 Task: Look for products in the category "Drink Mixes" from the brand "Sunfood Superfoods".
Action: Mouse moved to (19, 95)
Screenshot: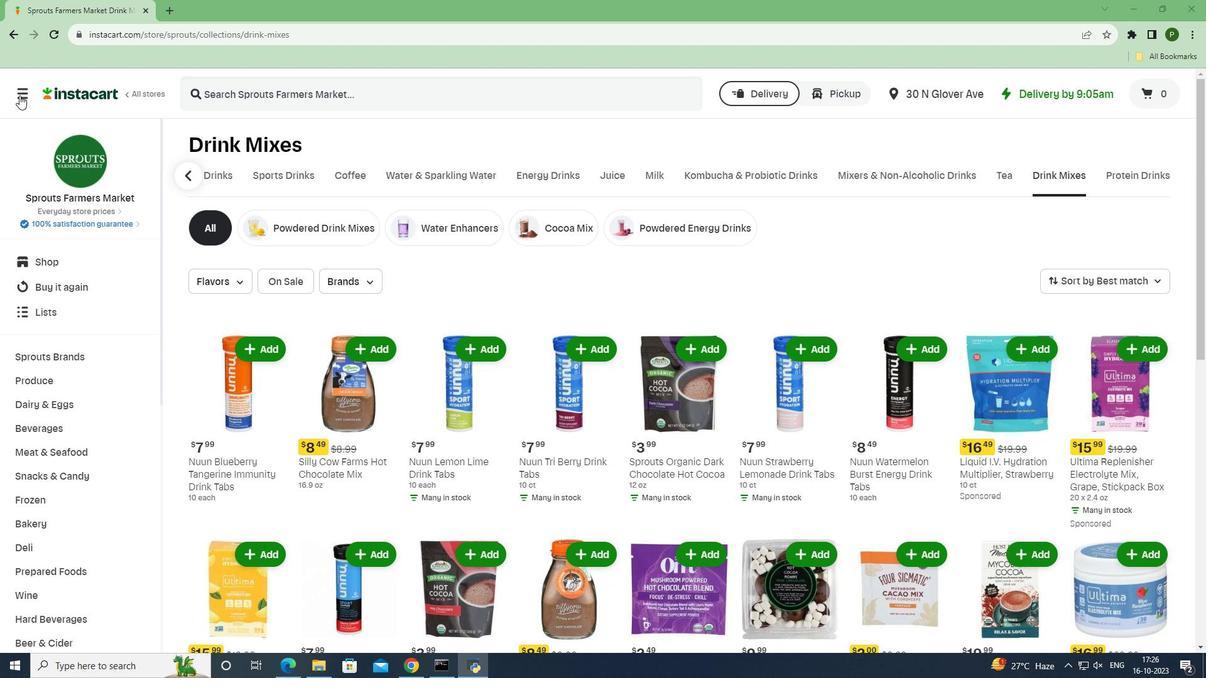 
Action: Mouse pressed left at (19, 95)
Screenshot: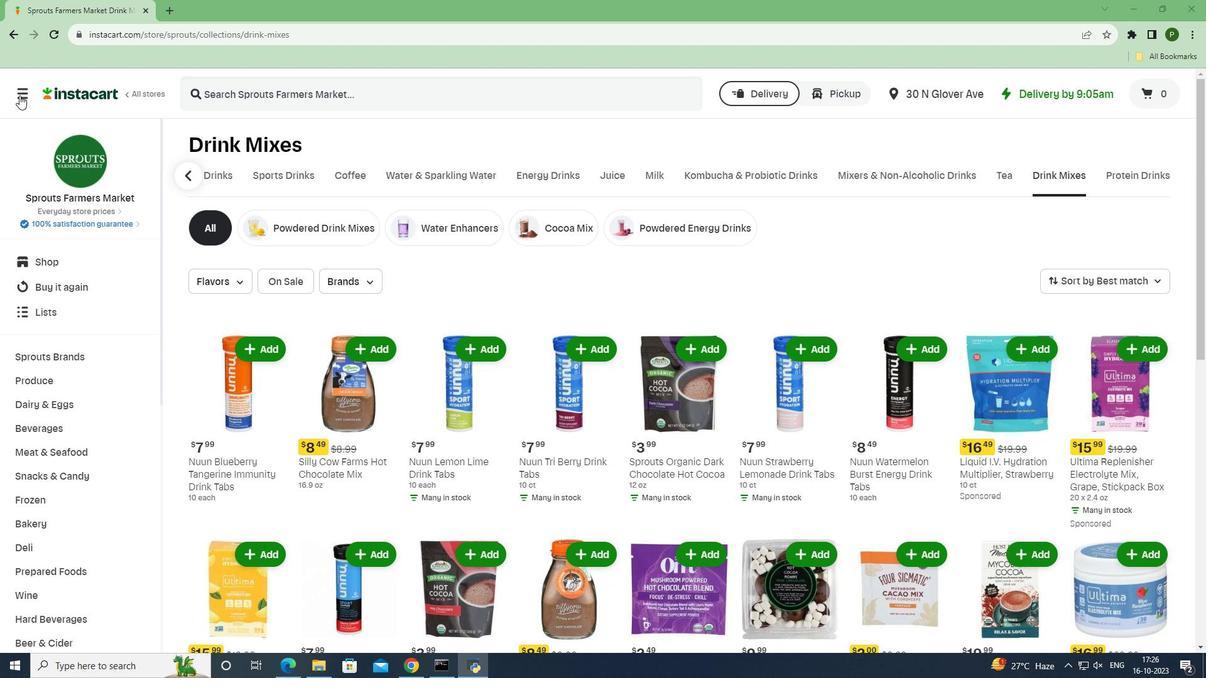 
Action: Mouse moved to (32, 328)
Screenshot: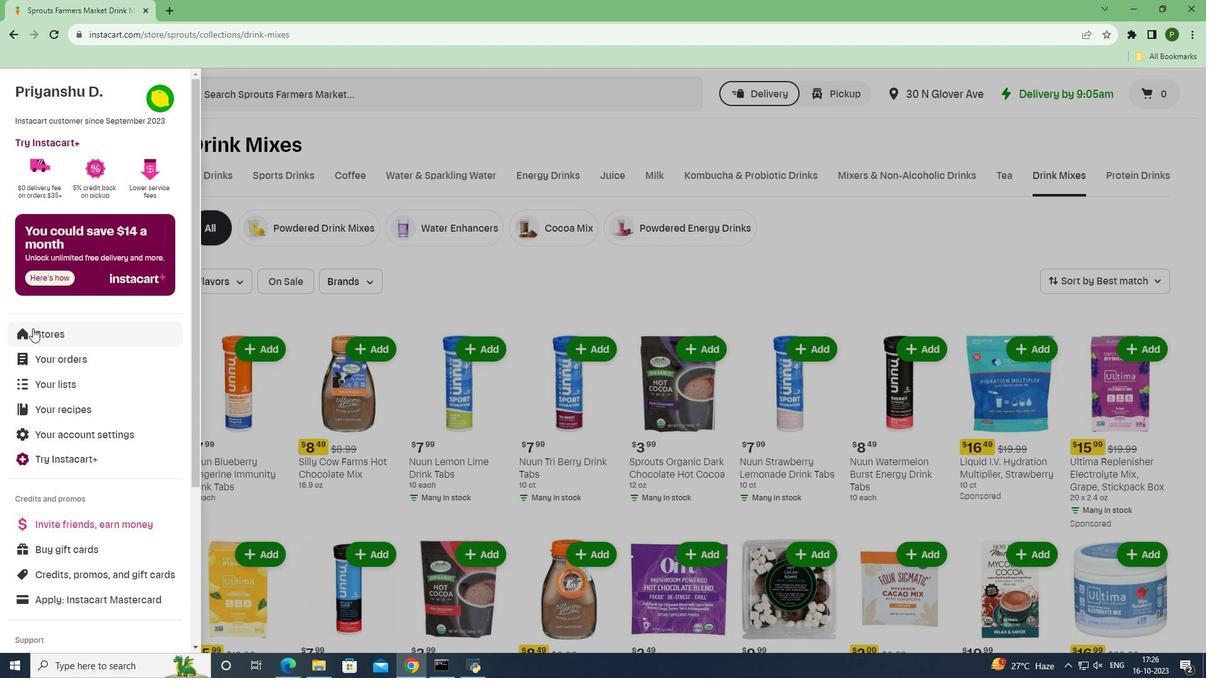 
Action: Mouse pressed left at (32, 328)
Screenshot: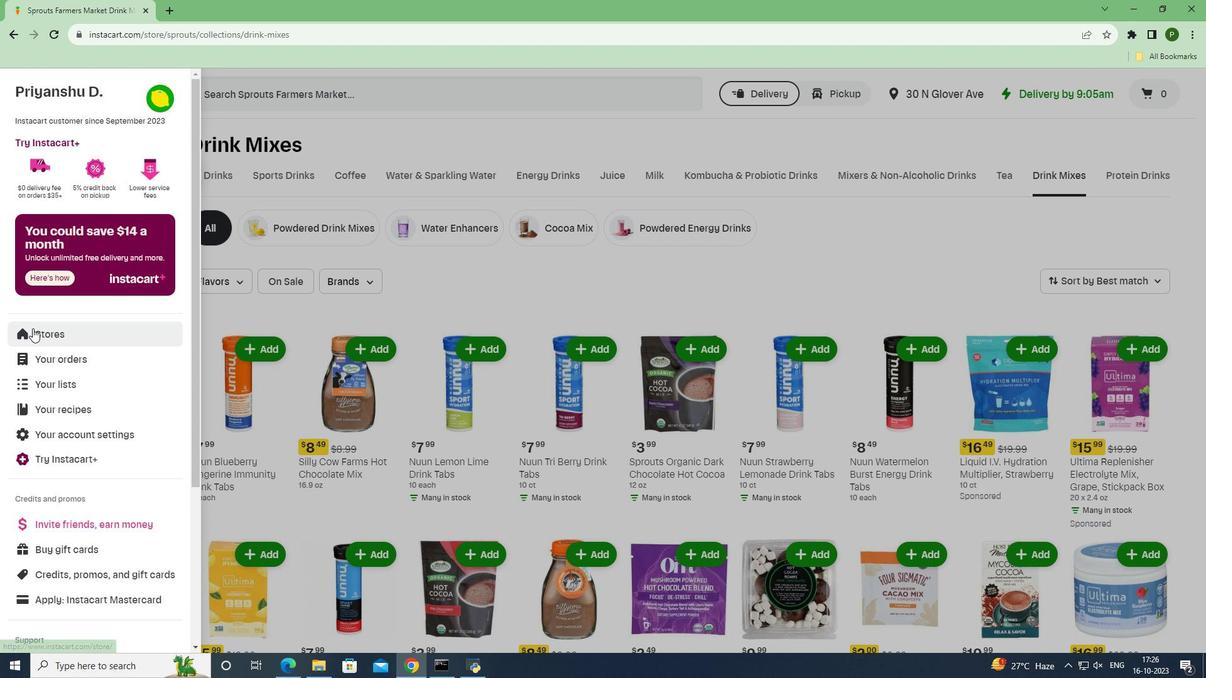 
Action: Mouse moved to (270, 151)
Screenshot: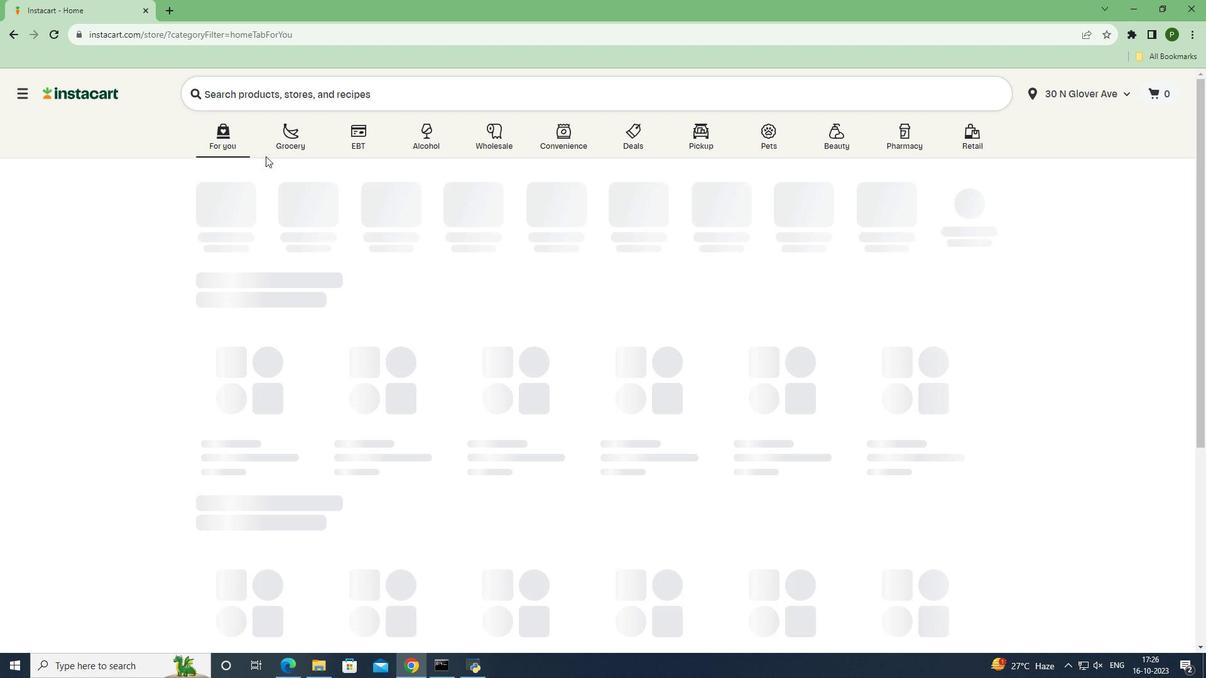 
Action: Mouse pressed left at (270, 151)
Screenshot: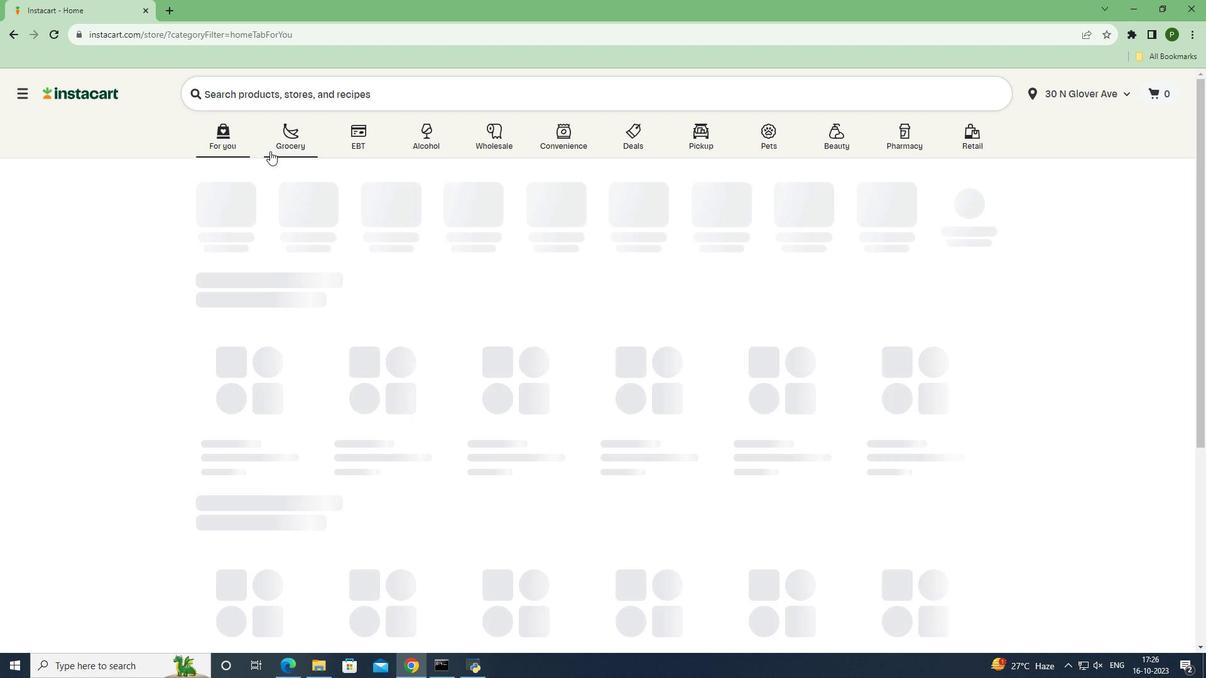 
Action: Mouse moved to (836, 290)
Screenshot: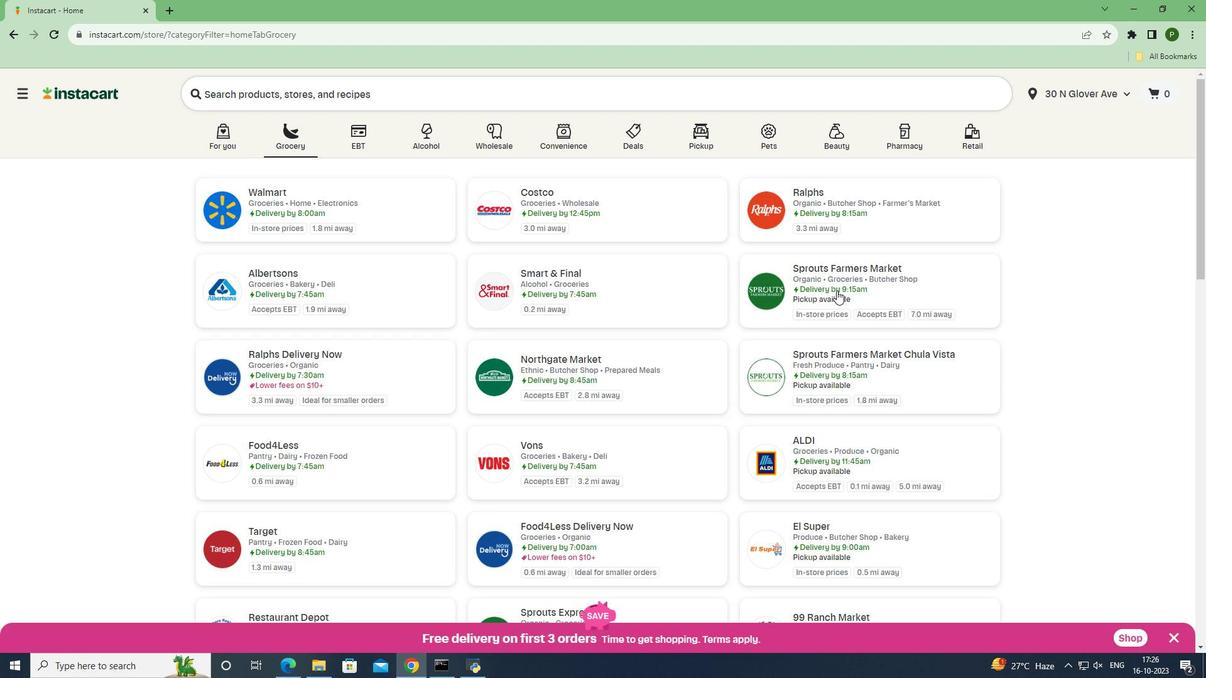 
Action: Mouse pressed left at (836, 290)
Screenshot: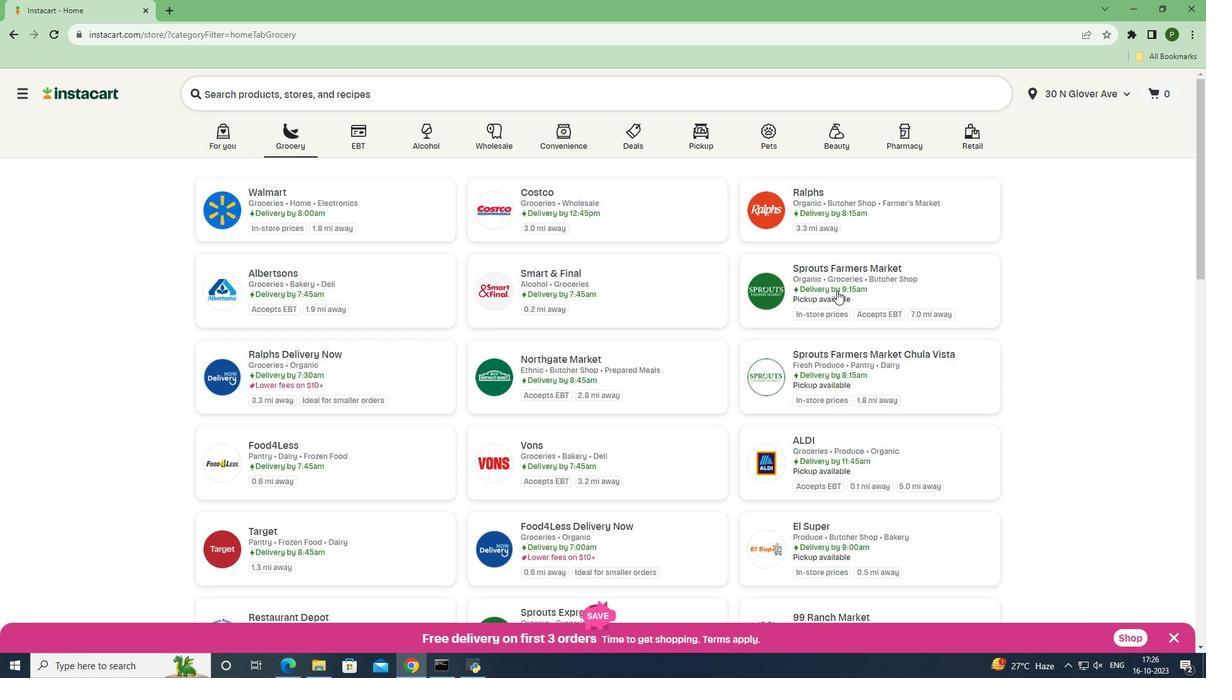 
Action: Mouse moved to (72, 425)
Screenshot: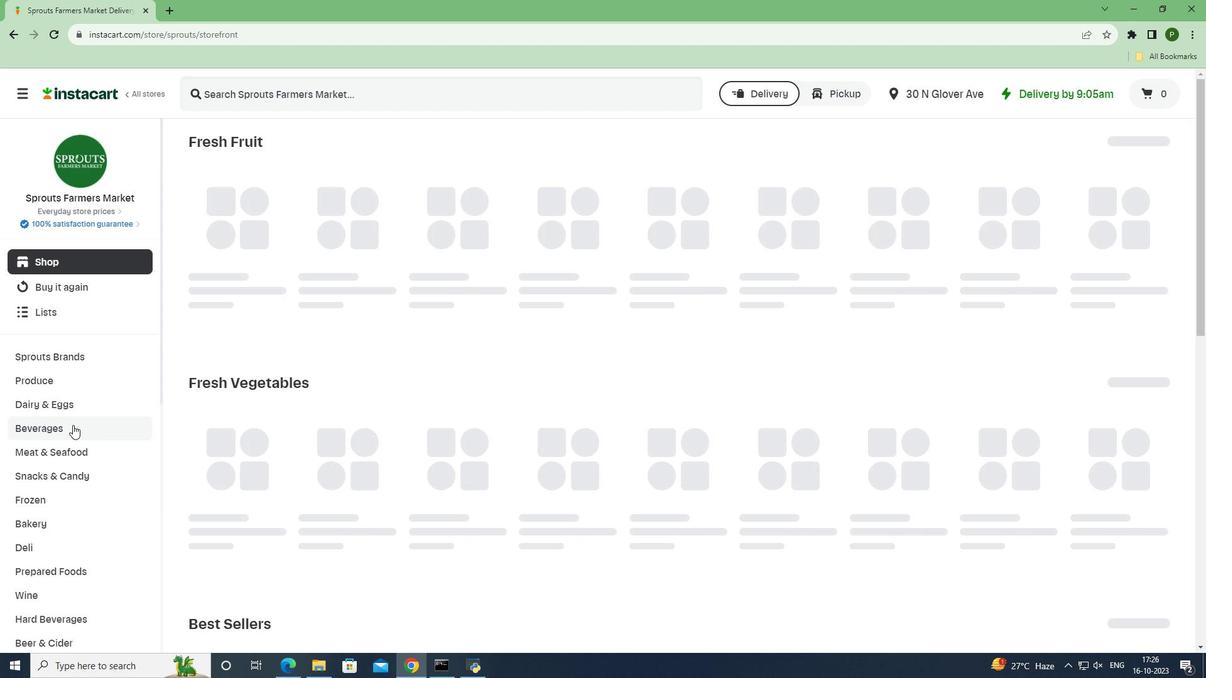 
Action: Mouse pressed left at (72, 425)
Screenshot: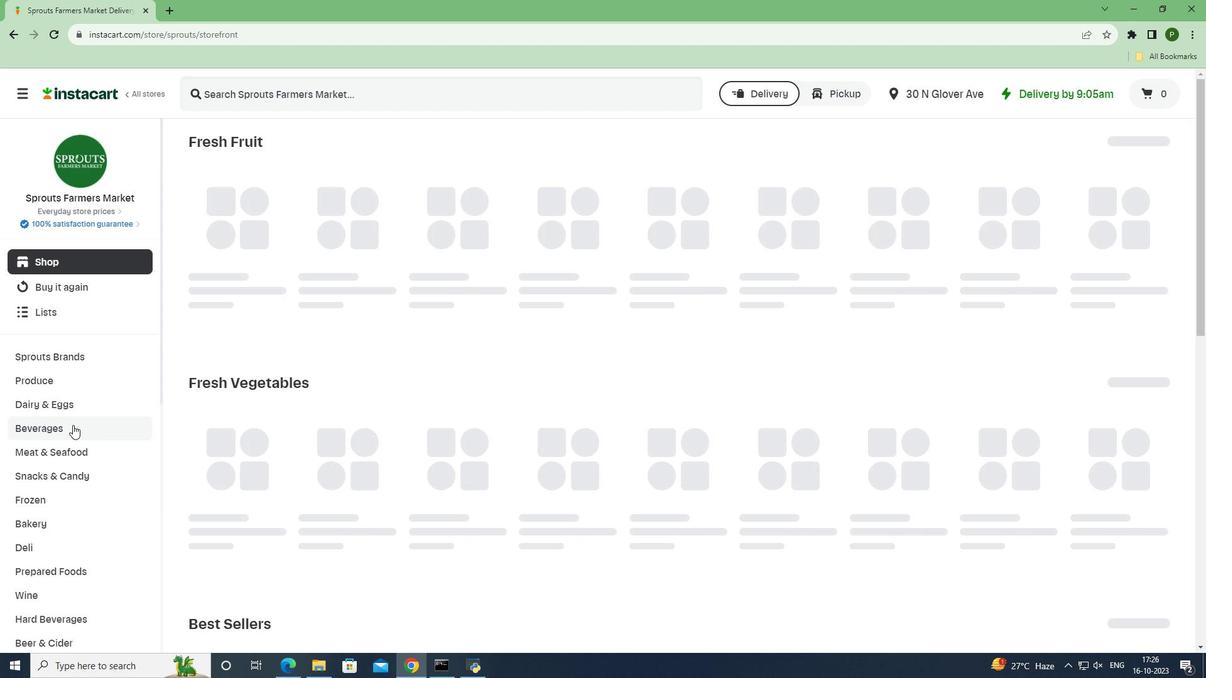 
Action: Mouse moved to (1133, 175)
Screenshot: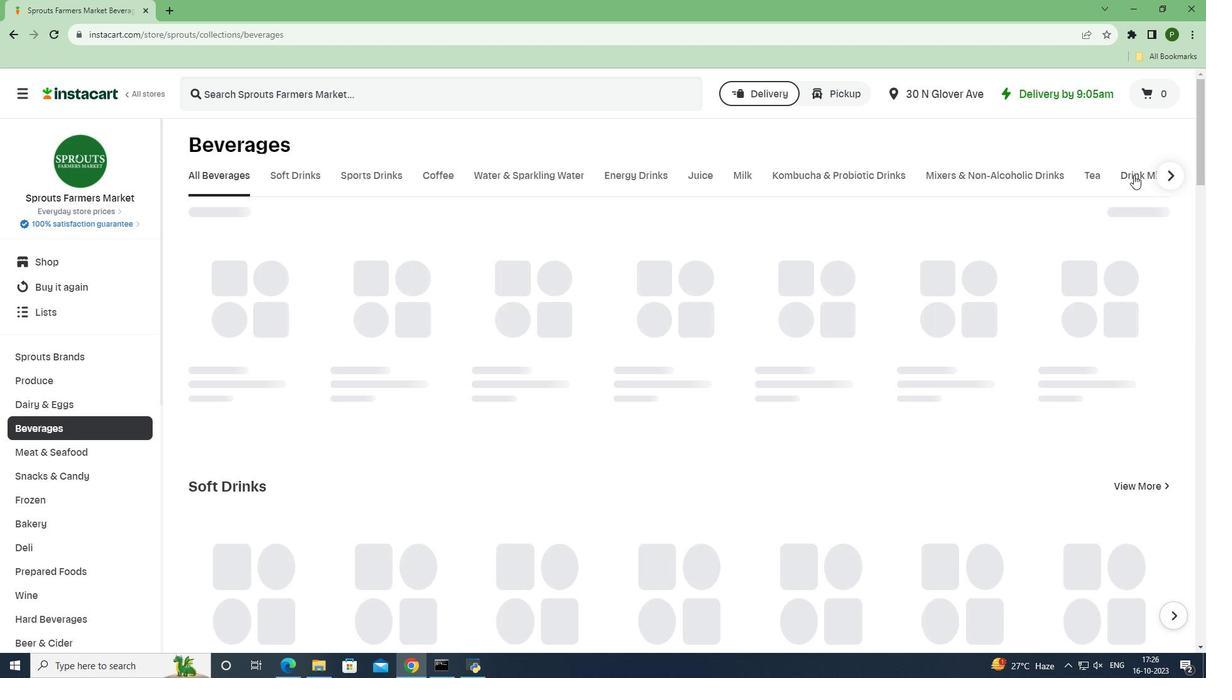 
Action: Mouse pressed left at (1133, 175)
Screenshot: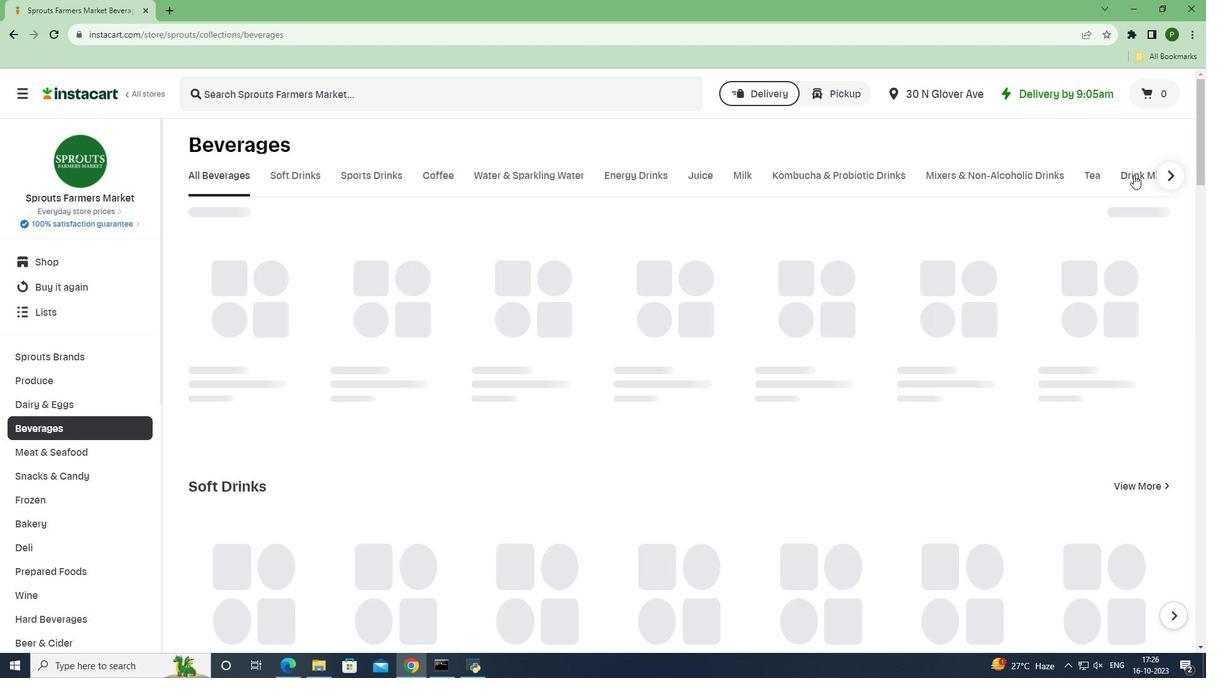 
Action: Mouse moved to (716, 231)
Screenshot: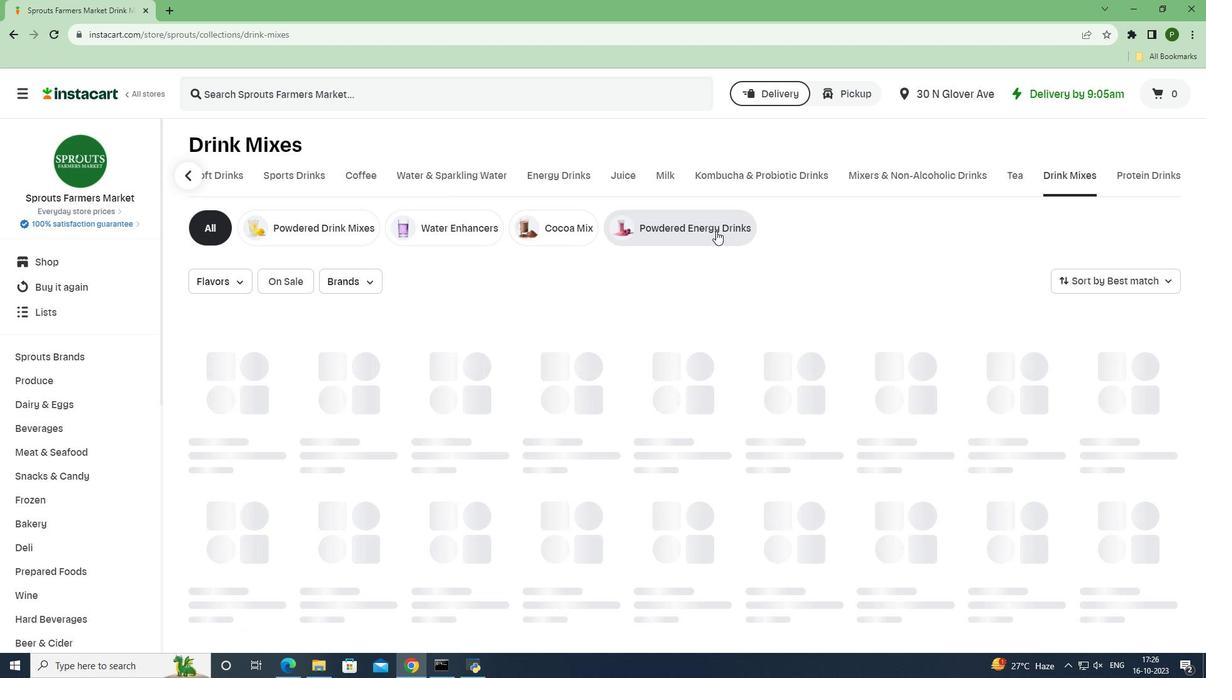 
Action: Mouse pressed left at (716, 231)
Screenshot: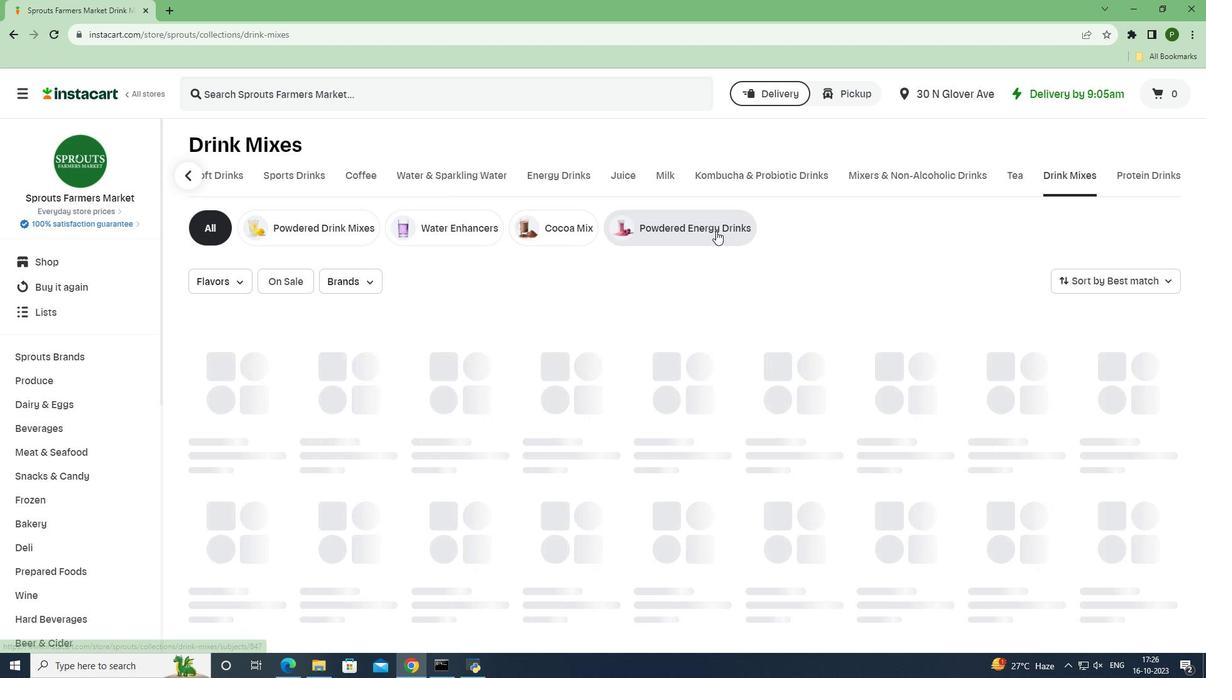 
Action: Mouse moved to (354, 285)
Screenshot: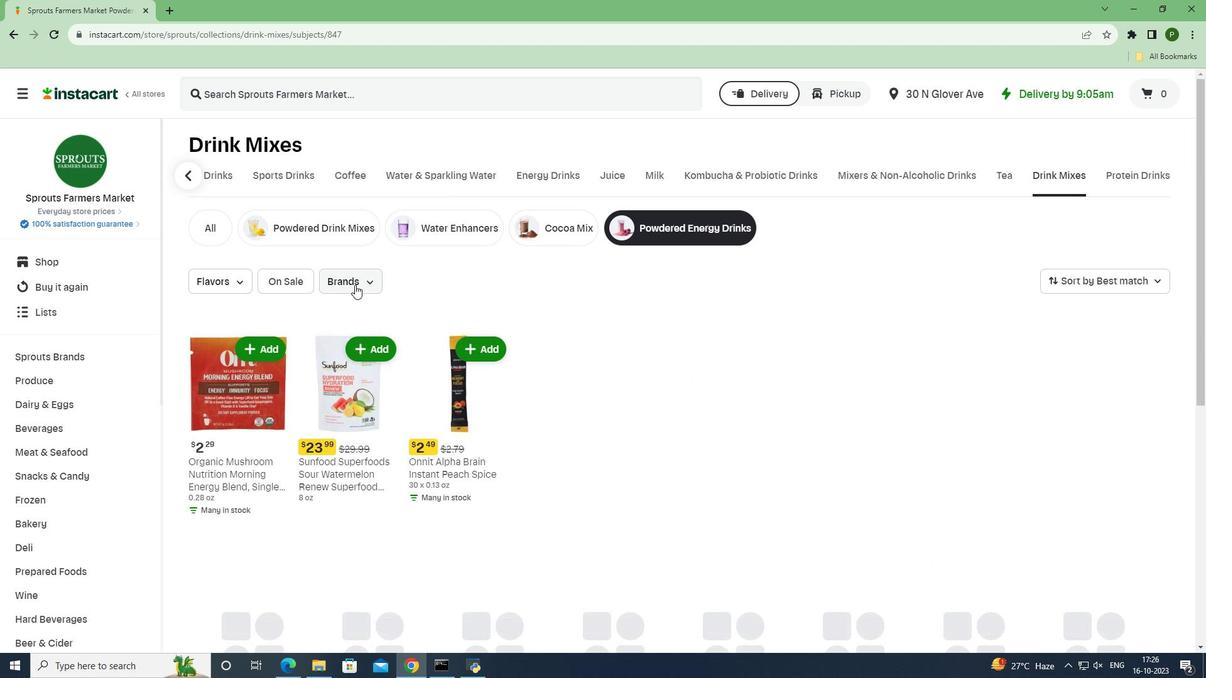 
Action: Mouse pressed left at (354, 285)
Screenshot: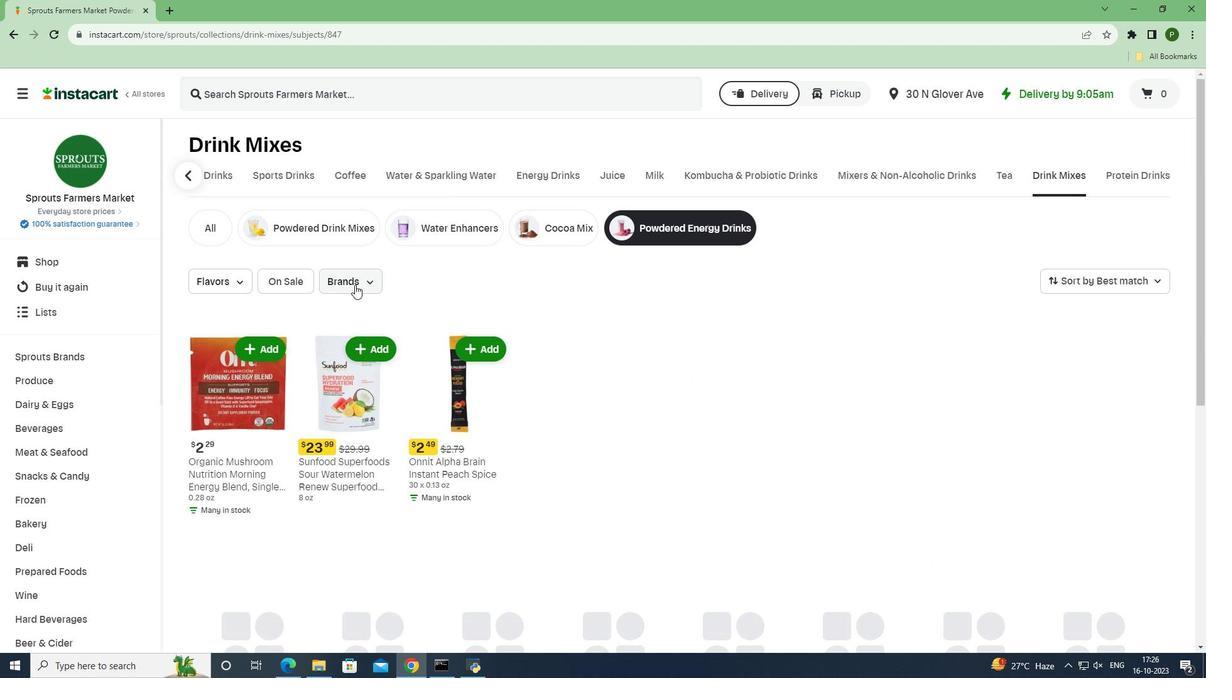 
Action: Mouse moved to (363, 423)
Screenshot: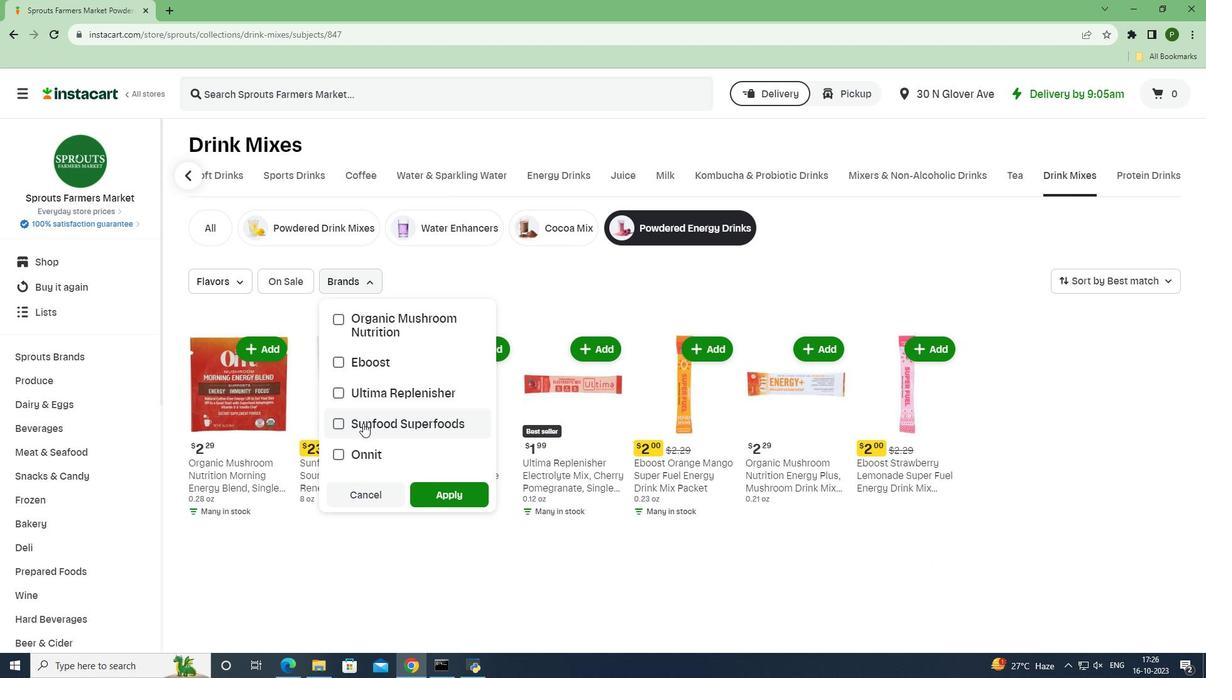 
Action: Mouse pressed left at (363, 423)
Screenshot: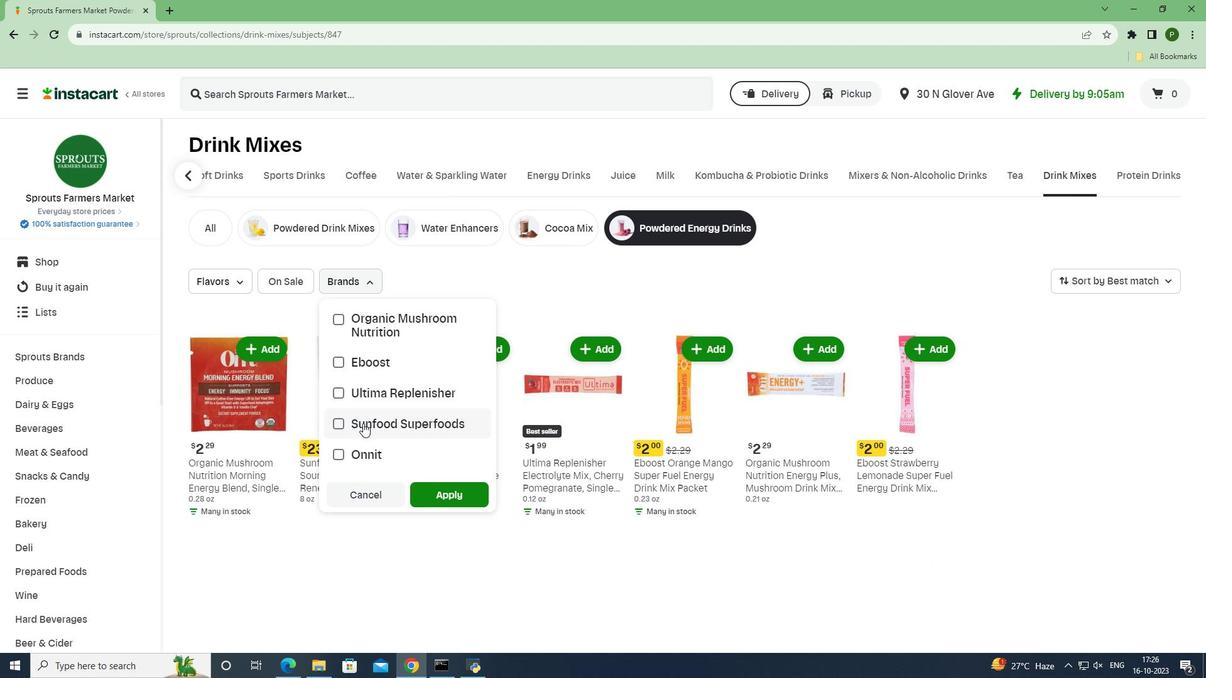 
Action: Mouse moved to (430, 488)
Screenshot: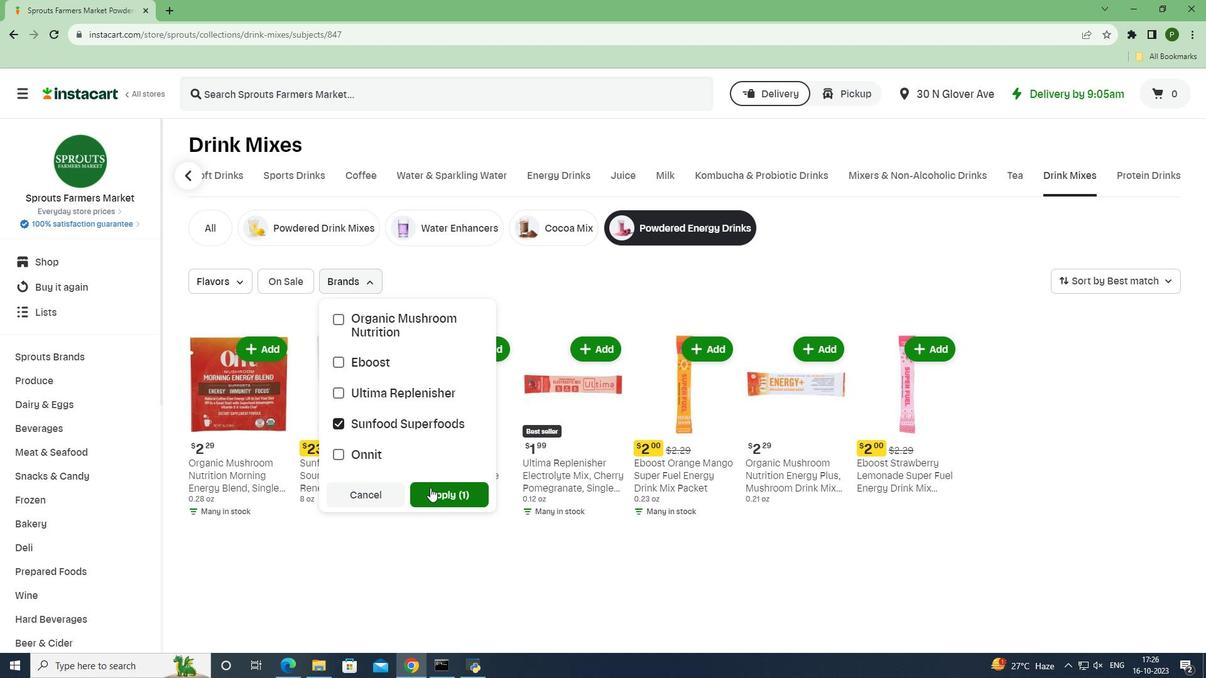 
Action: Mouse pressed left at (430, 488)
Screenshot: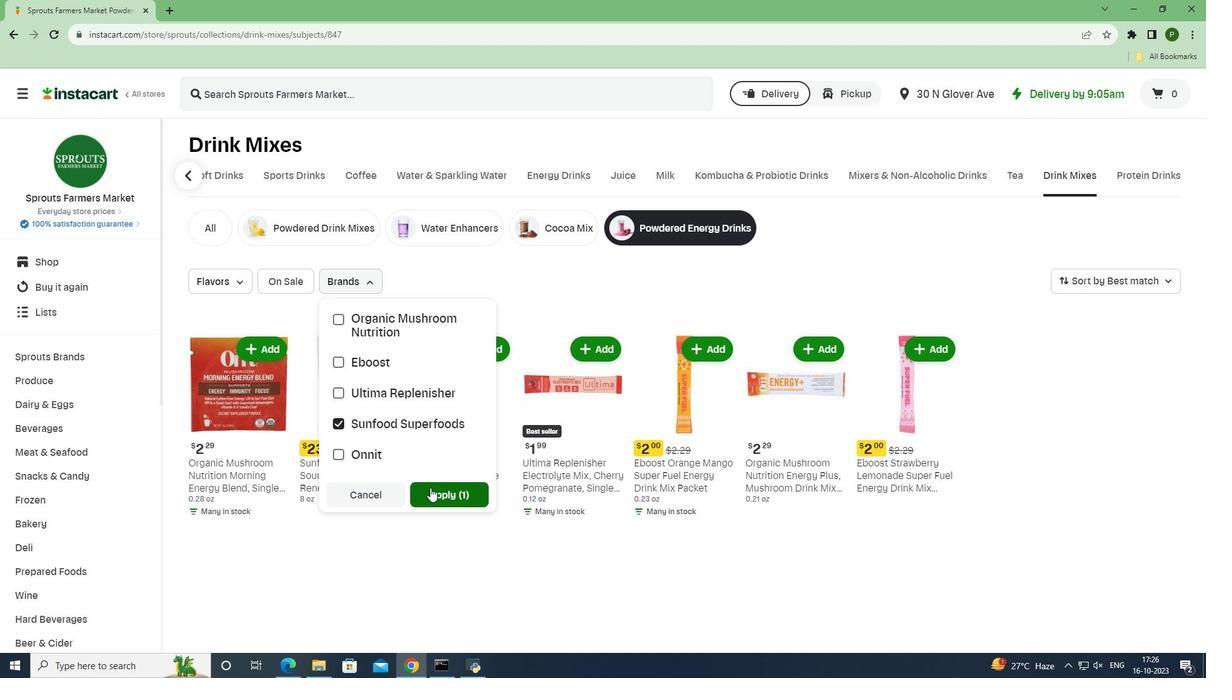 
Action: Mouse moved to (545, 490)
Screenshot: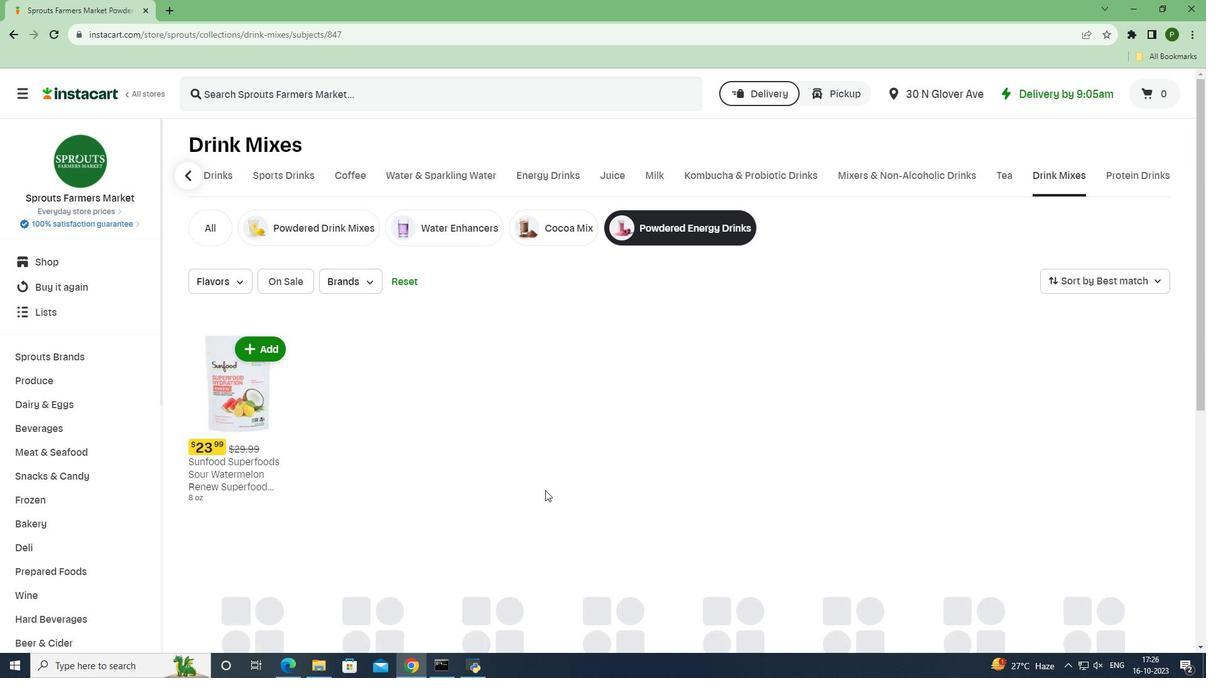 
